 Task: Add President Feta Crumbles to the cart.
Action: Mouse moved to (805, 265)
Screenshot: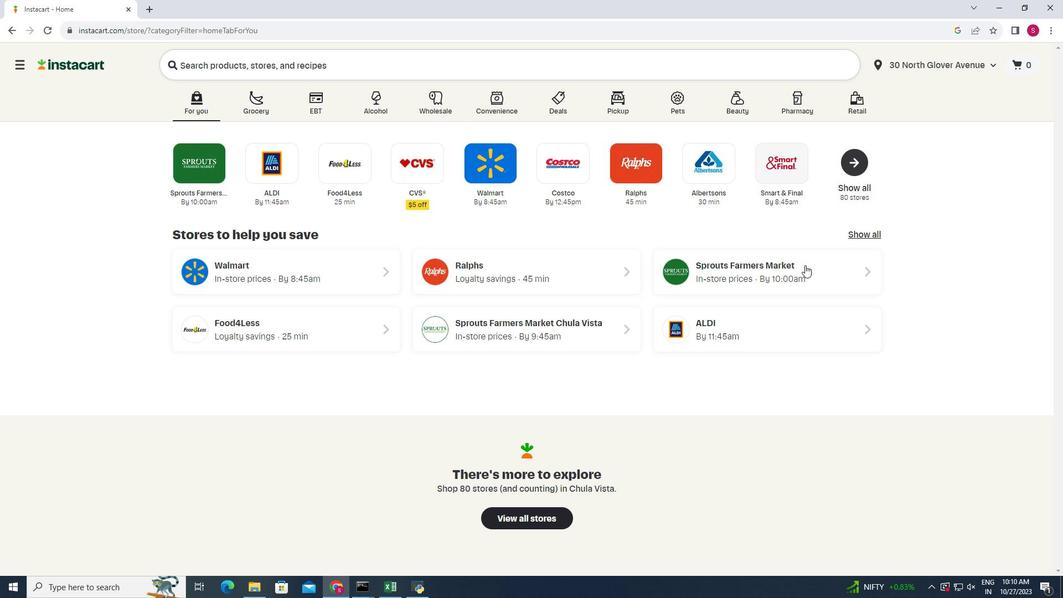 
Action: Mouse pressed left at (805, 265)
Screenshot: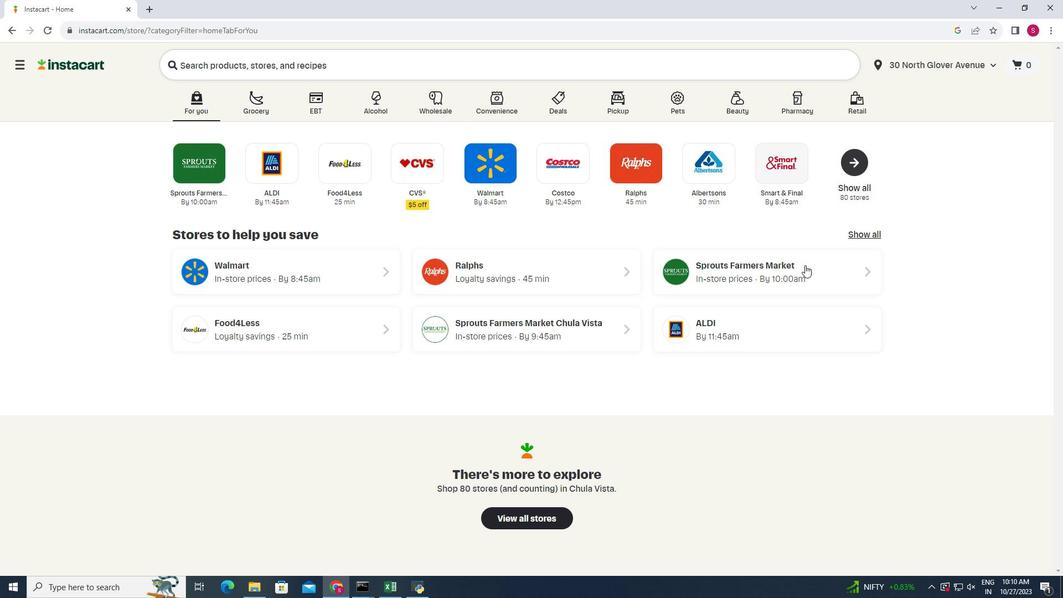 
Action: Mouse moved to (29, 524)
Screenshot: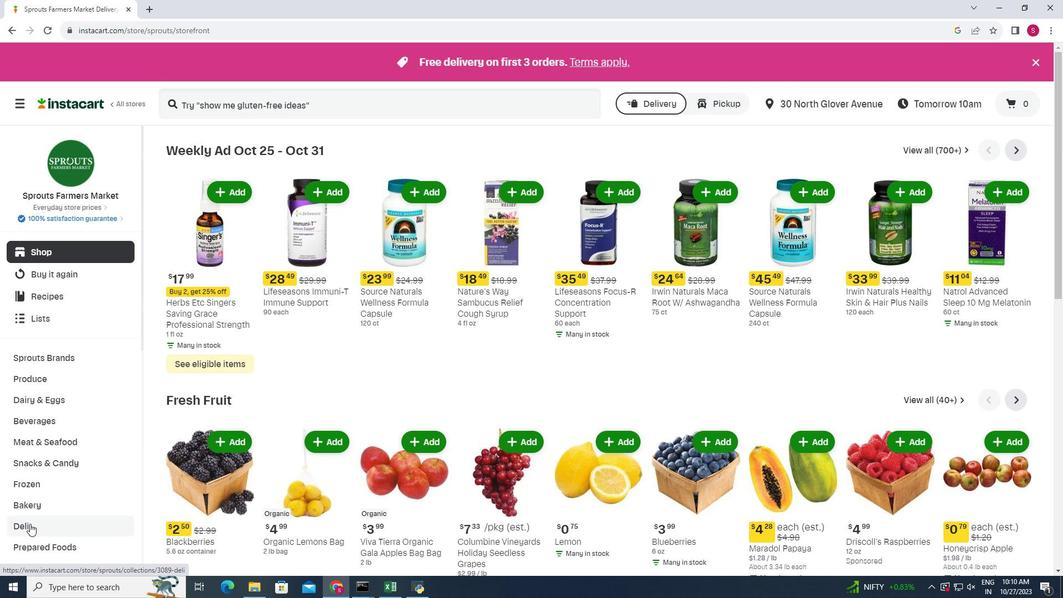 
Action: Mouse pressed left at (29, 524)
Screenshot: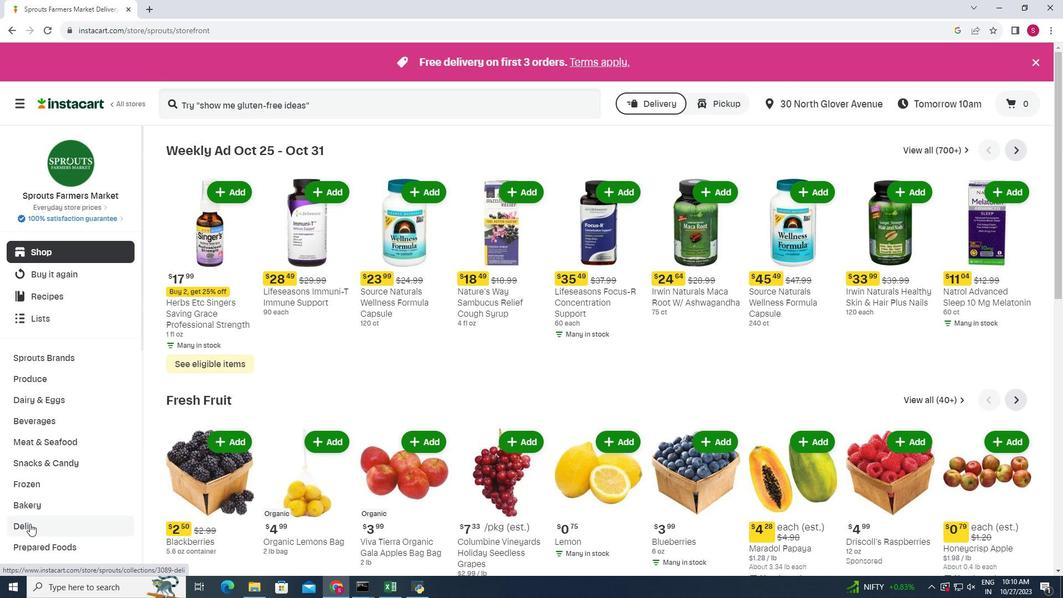 
Action: Mouse moved to (291, 178)
Screenshot: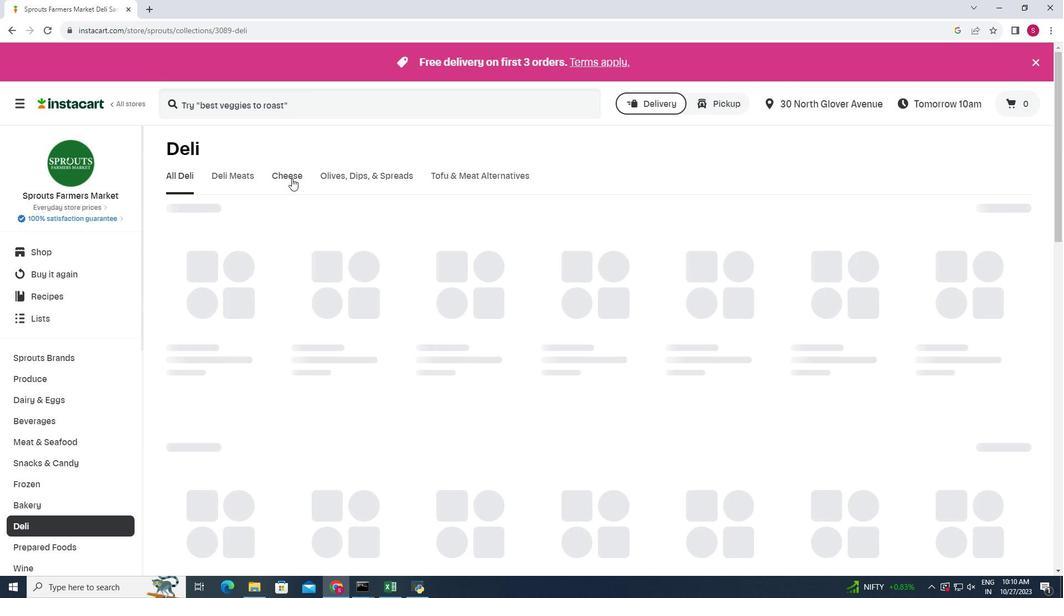 
Action: Mouse pressed left at (291, 178)
Screenshot: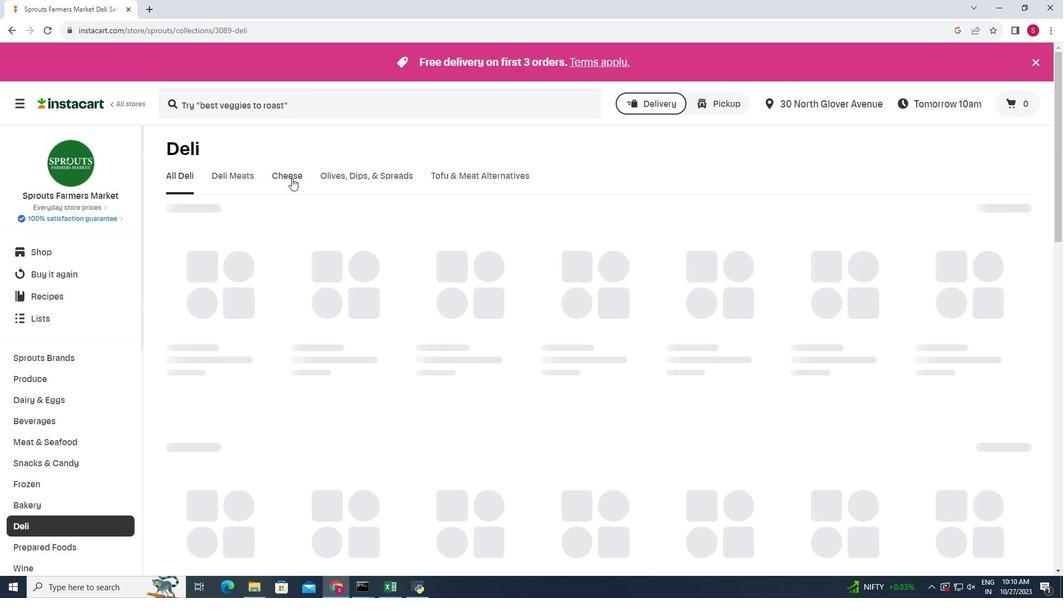 
Action: Mouse moved to (747, 220)
Screenshot: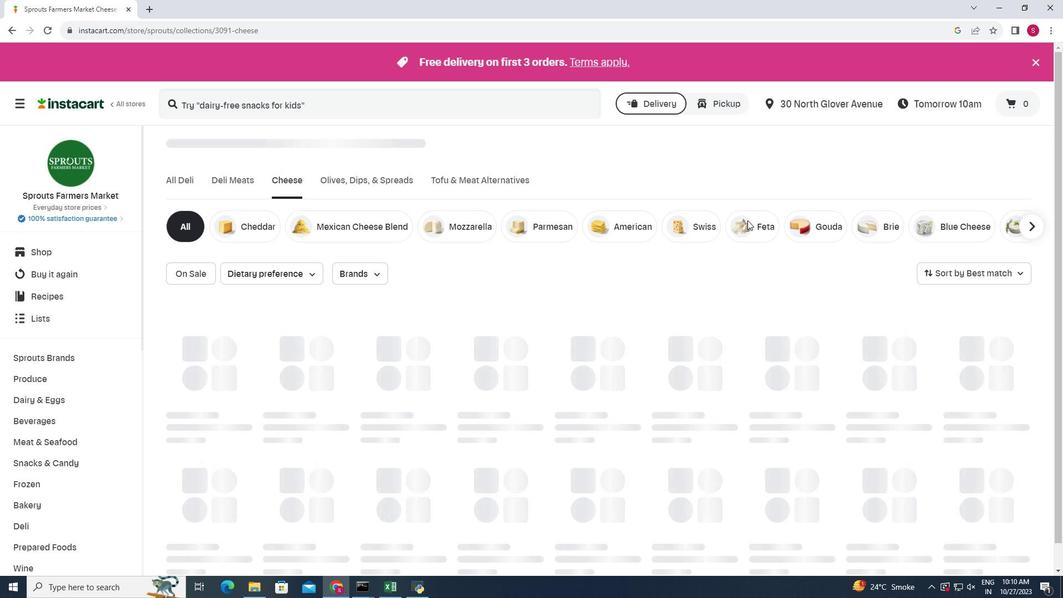 
Action: Mouse pressed left at (747, 220)
Screenshot: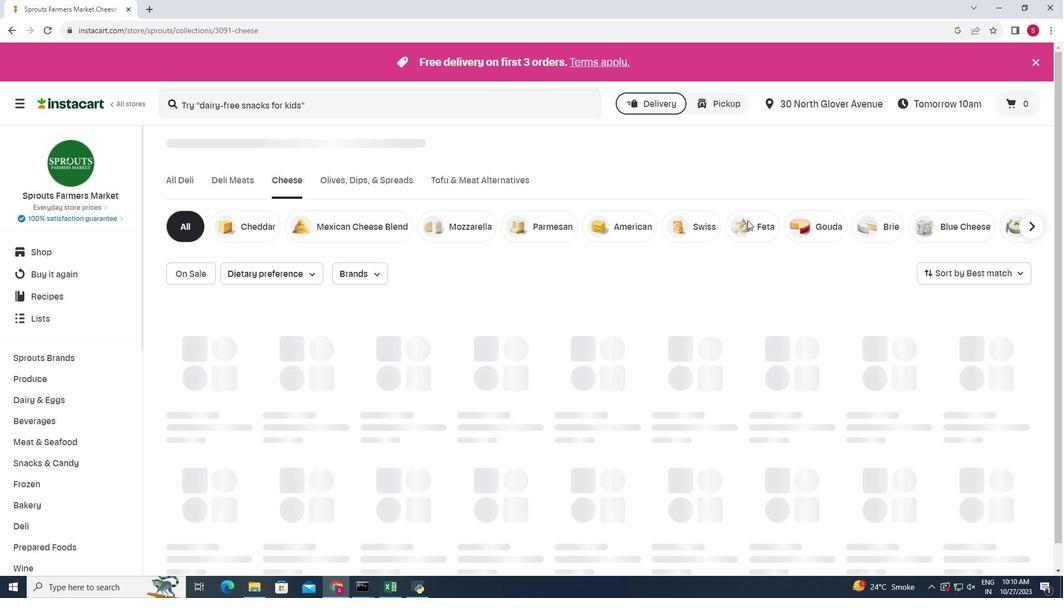 
Action: Mouse moved to (741, 219)
Screenshot: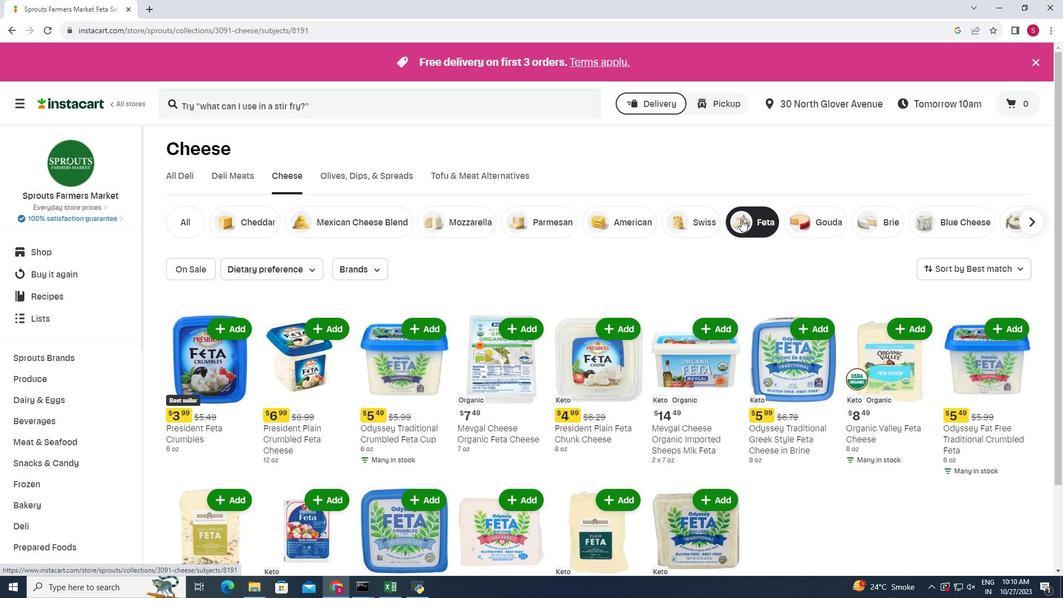 
Action: Mouse pressed left at (741, 219)
Screenshot: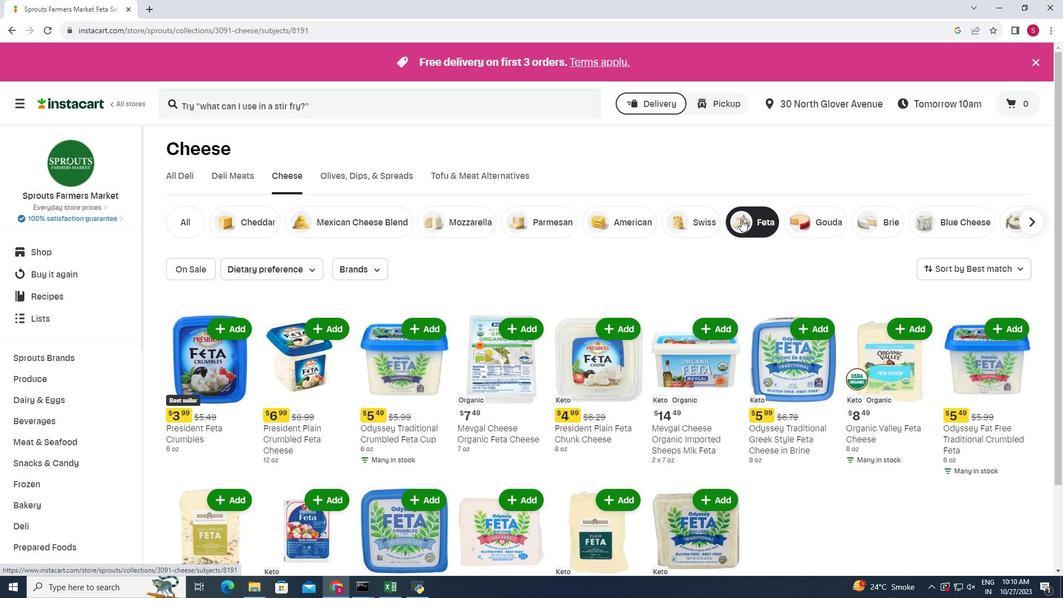 
Action: Mouse moved to (214, 283)
Screenshot: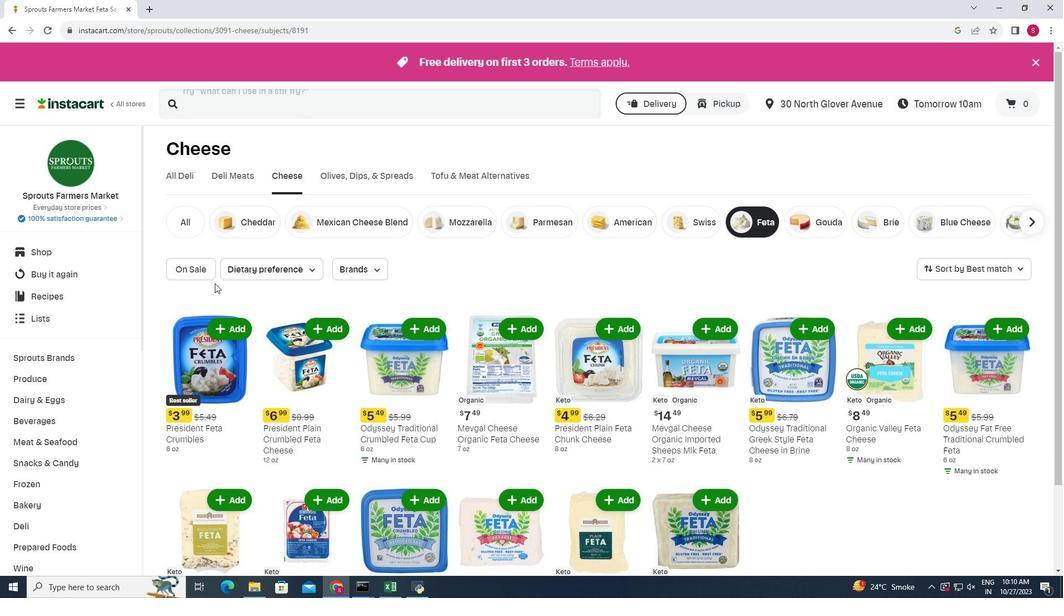 
Action: Mouse scrolled (214, 283) with delta (0, 0)
Screenshot: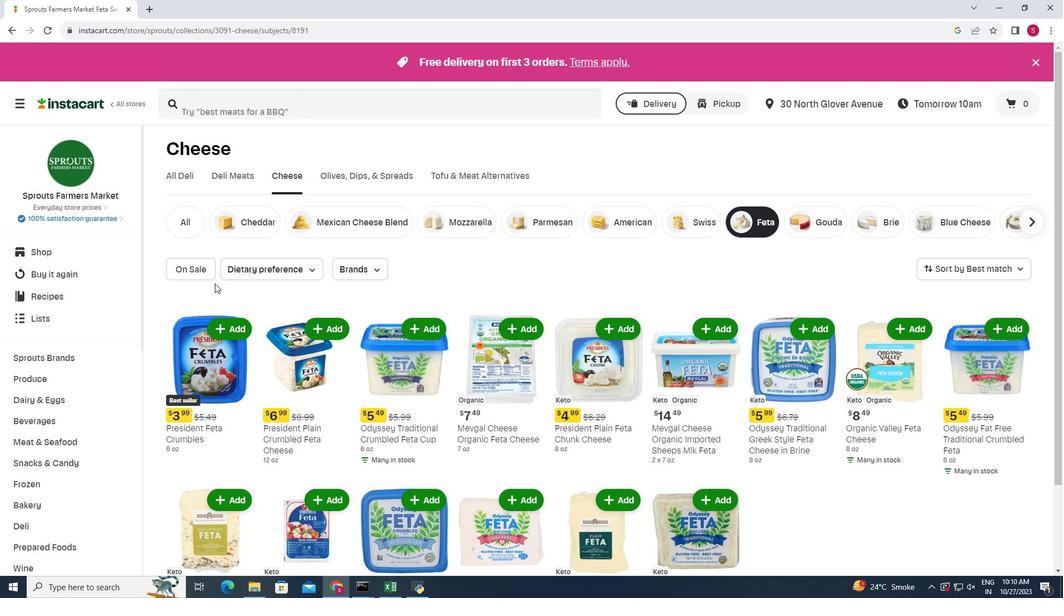 
Action: Mouse moved to (233, 271)
Screenshot: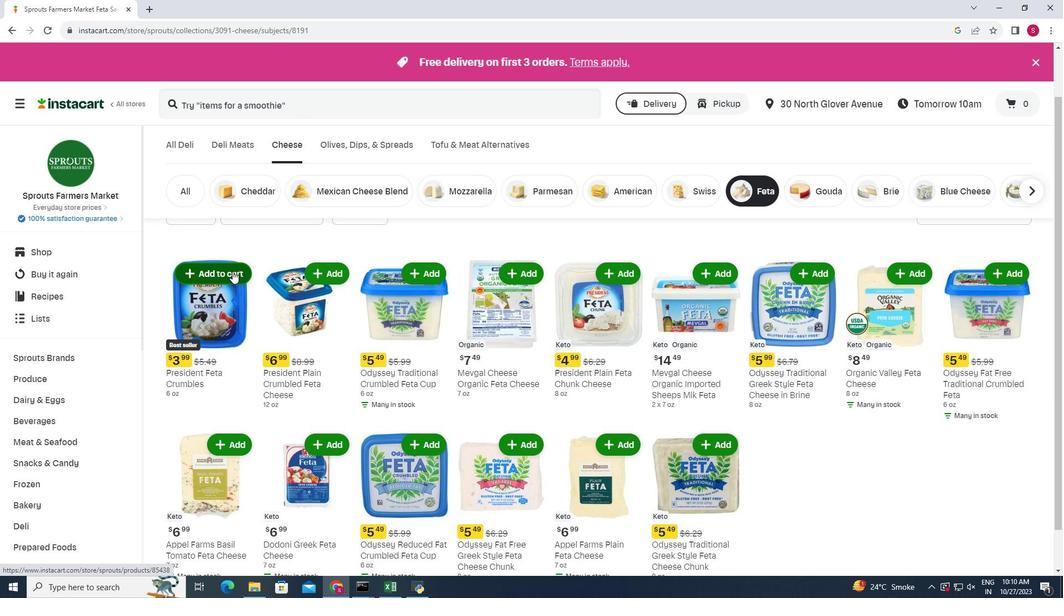 
Action: Mouse pressed left at (233, 271)
Screenshot: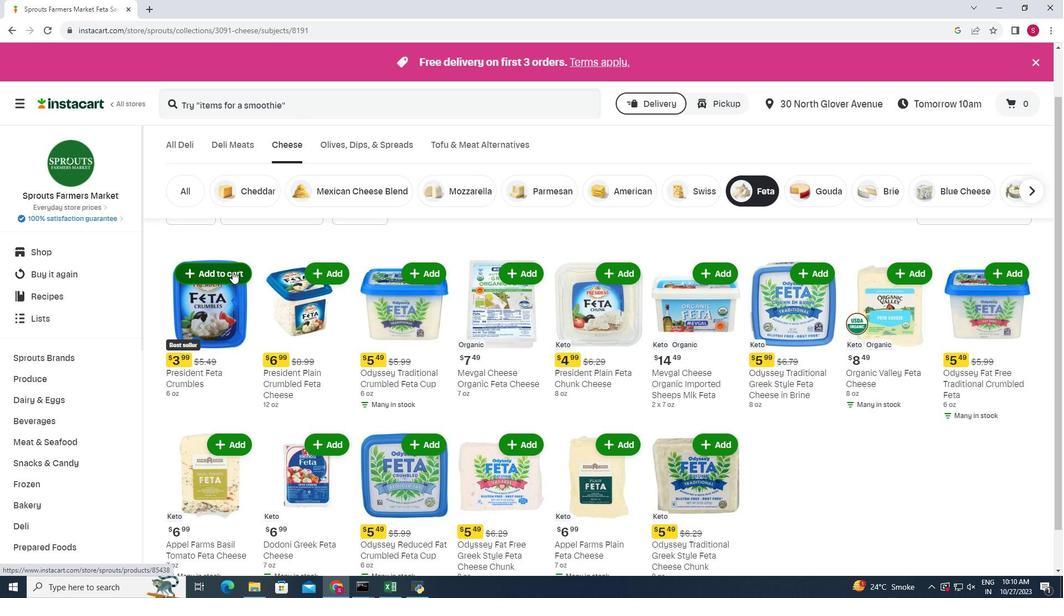 
Action: Mouse moved to (276, 254)
Screenshot: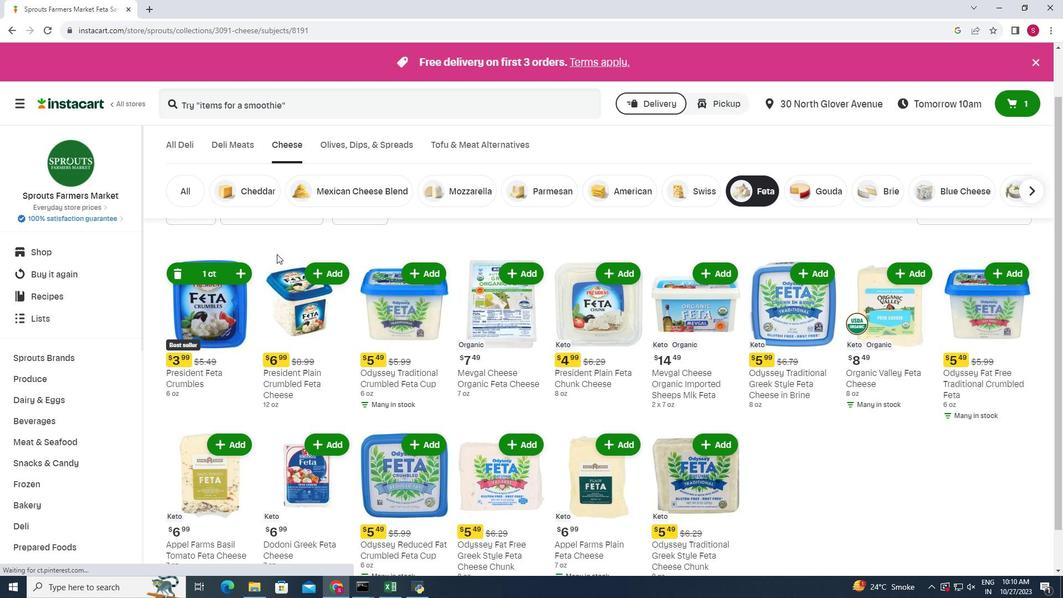 
